Task: Apply Clip Filter to Film Grain
Action: Mouse moved to (762, 299)
Screenshot: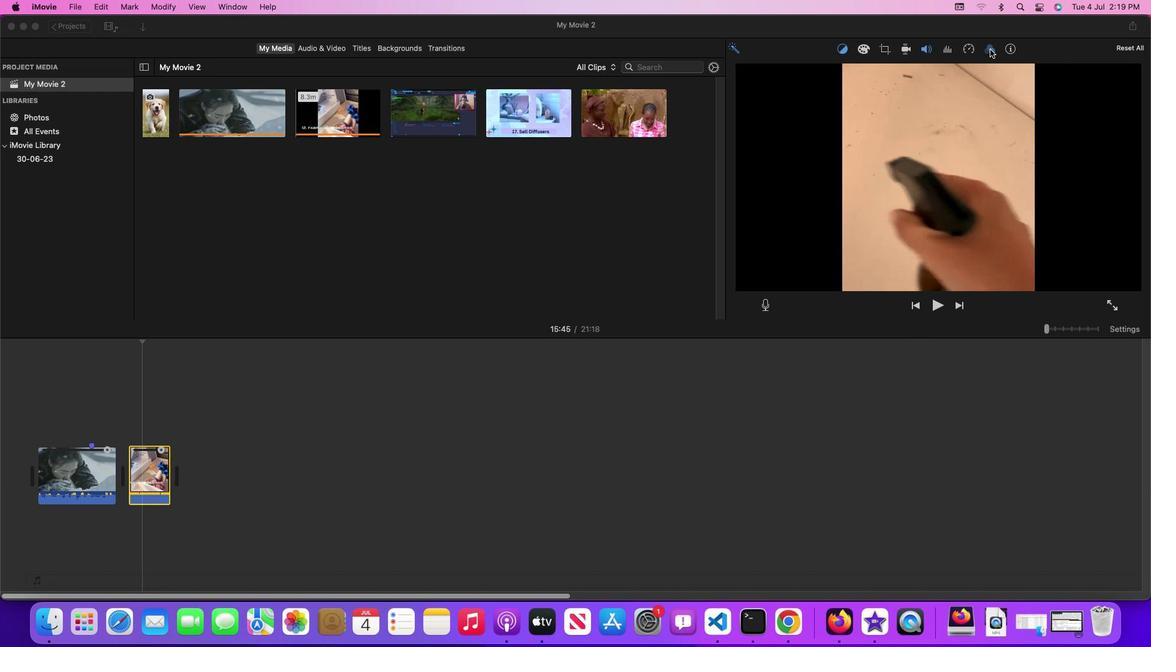 
Action: Mouse pressed left at (762, 299)
Screenshot: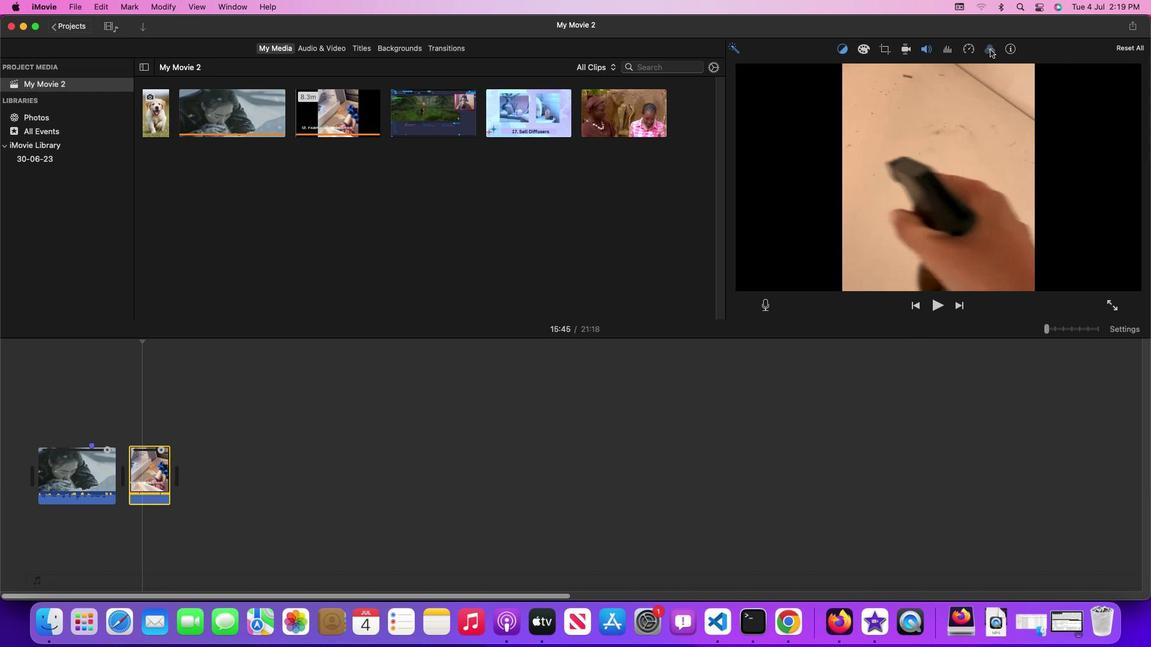 
Action: Mouse moved to (762, 299)
Screenshot: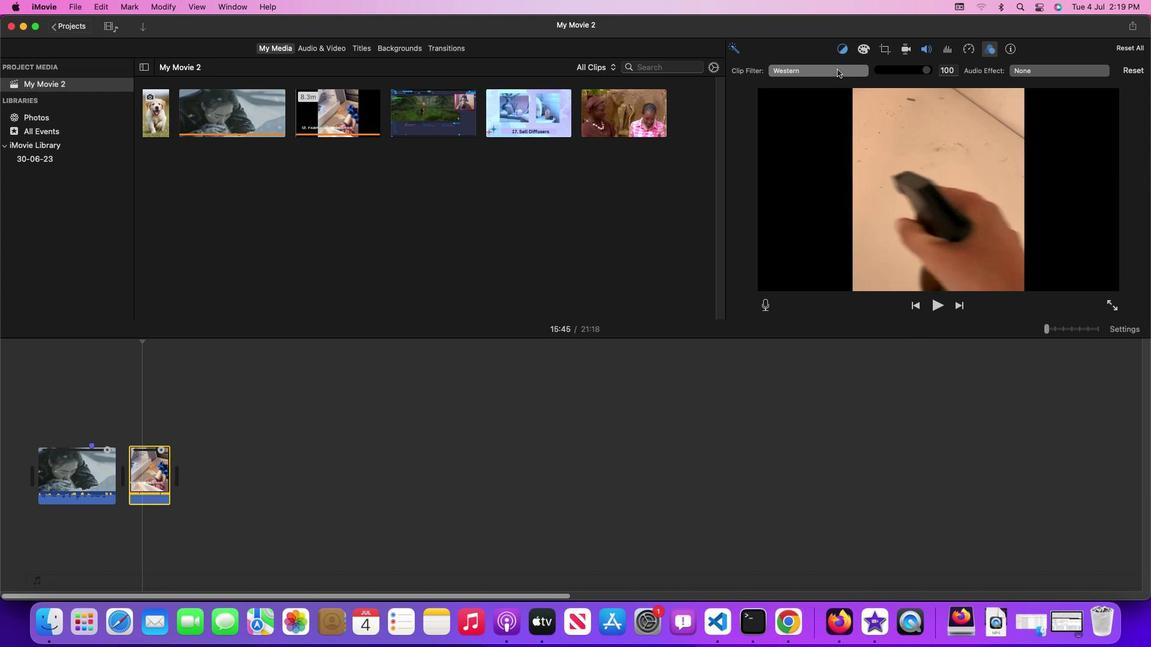 
Action: Mouse pressed left at (762, 299)
Screenshot: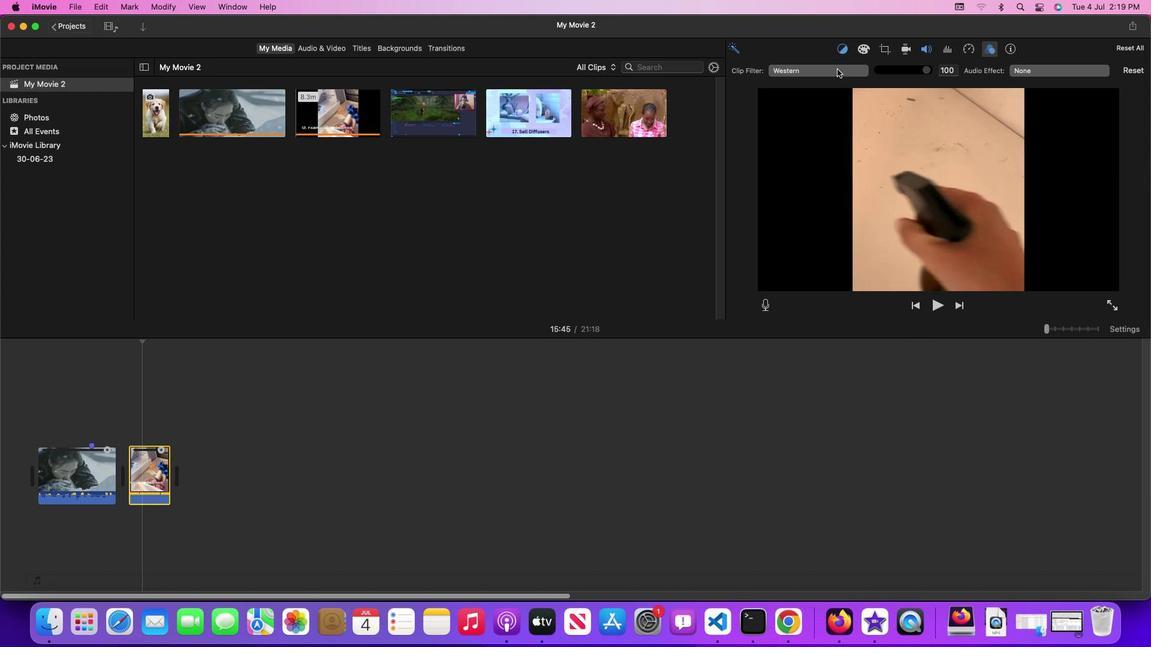 
Action: Mouse moved to (762, 299)
Screenshot: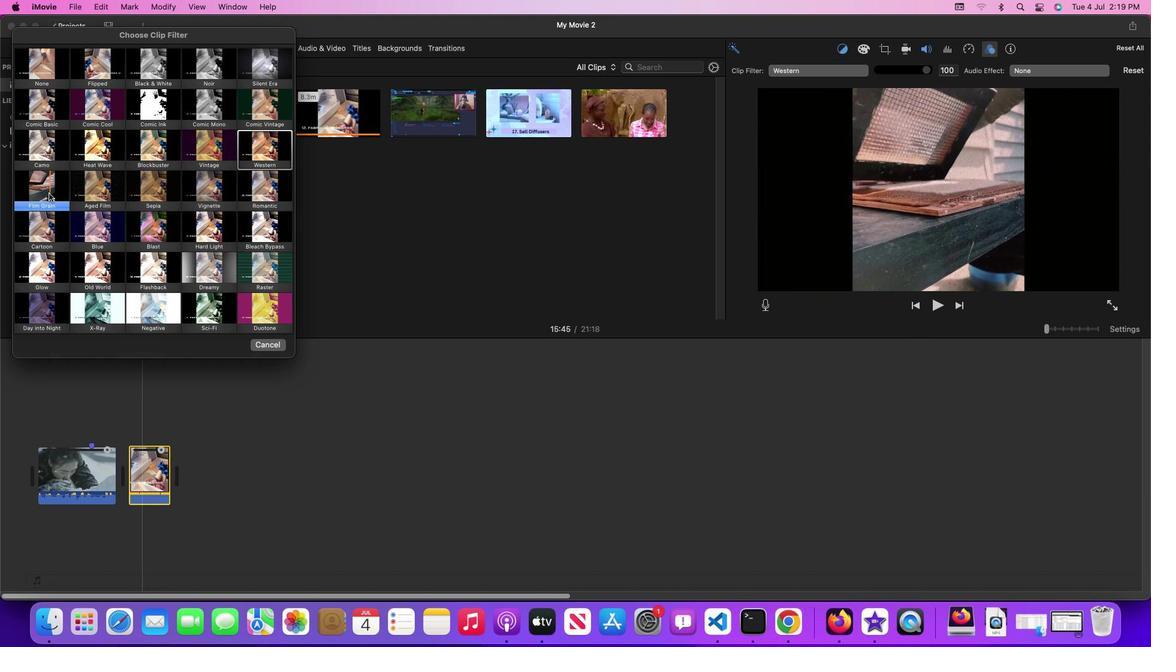 
Action: Mouse pressed left at (762, 299)
Screenshot: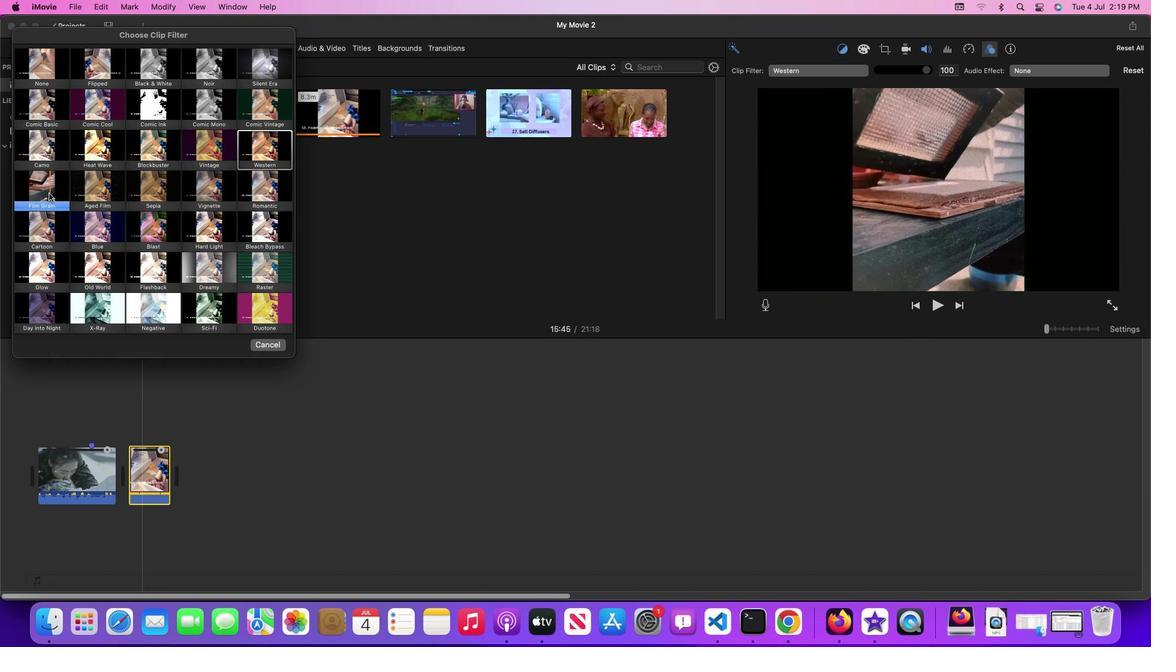 
Action: Mouse moved to (762, 299)
Screenshot: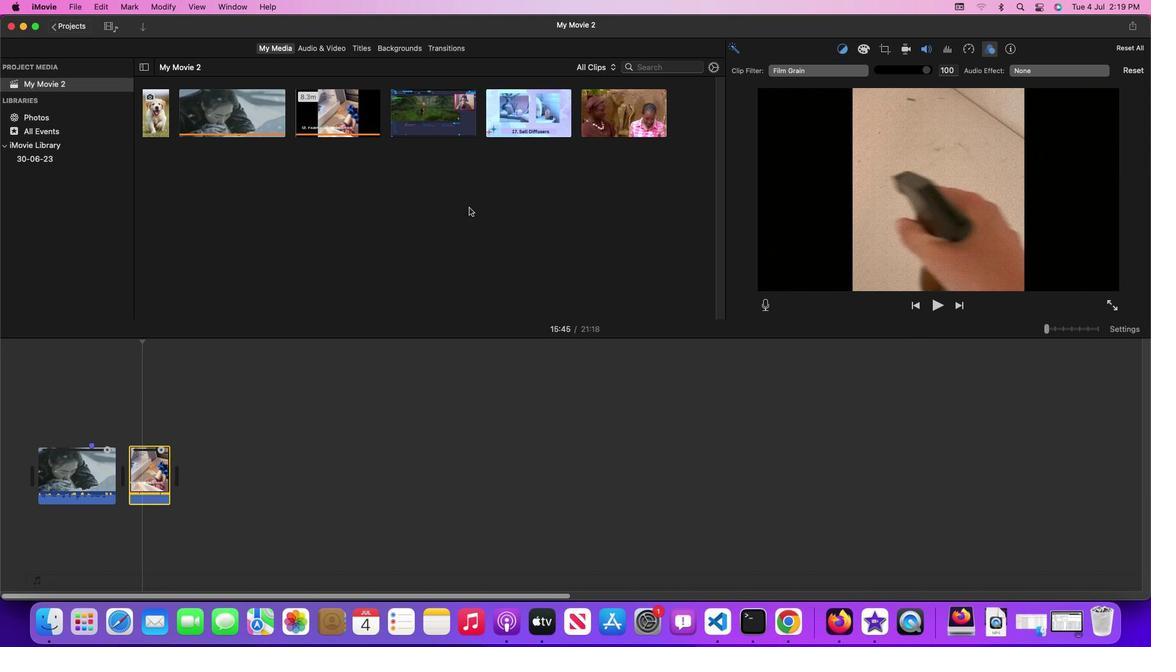 
